 Task: Add the task  Error when trying to import/export data to the section Feature Prioritization Sprint in the project ZoneTech and add a Due Date to the respective task as 2024/05/09.
Action: Mouse moved to (481, 394)
Screenshot: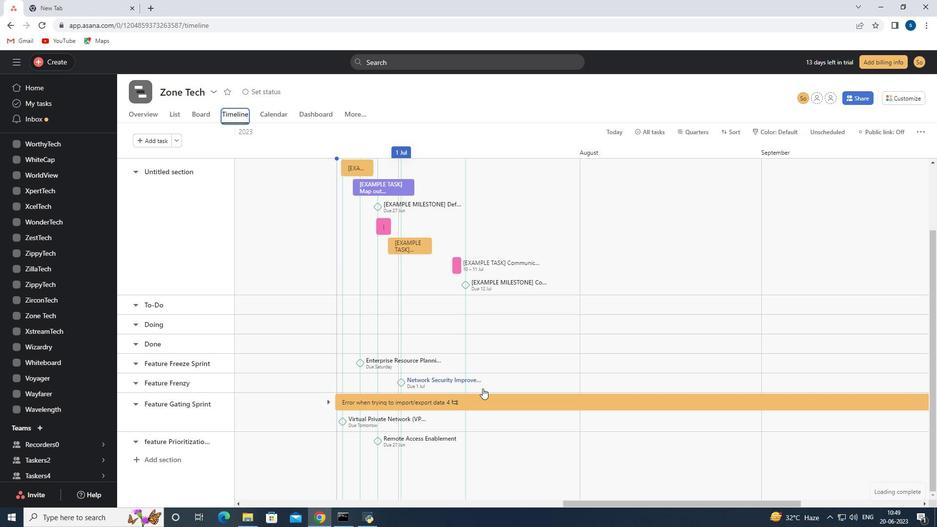 
Action: Mouse pressed left at (481, 394)
Screenshot: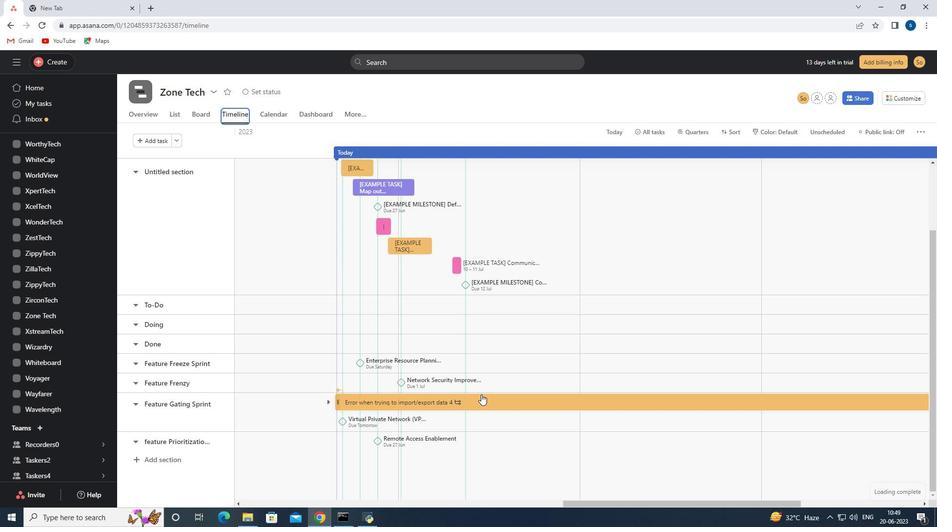 
Action: Mouse moved to (746, 233)
Screenshot: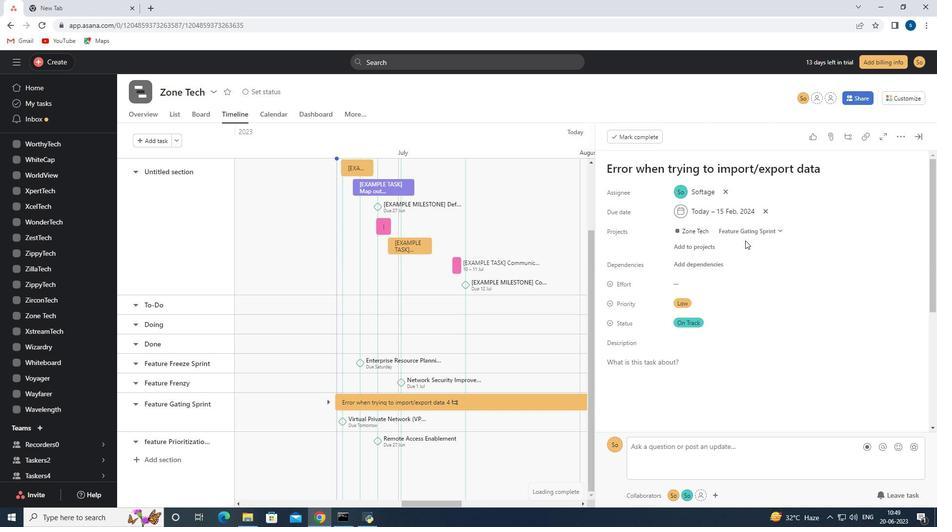 
Action: Mouse pressed left at (746, 233)
Screenshot: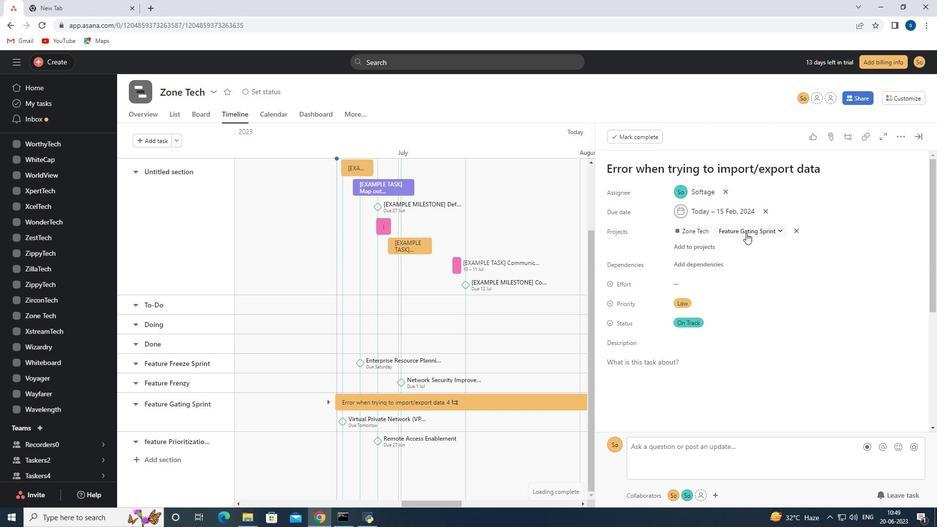 
Action: Mouse moved to (721, 375)
Screenshot: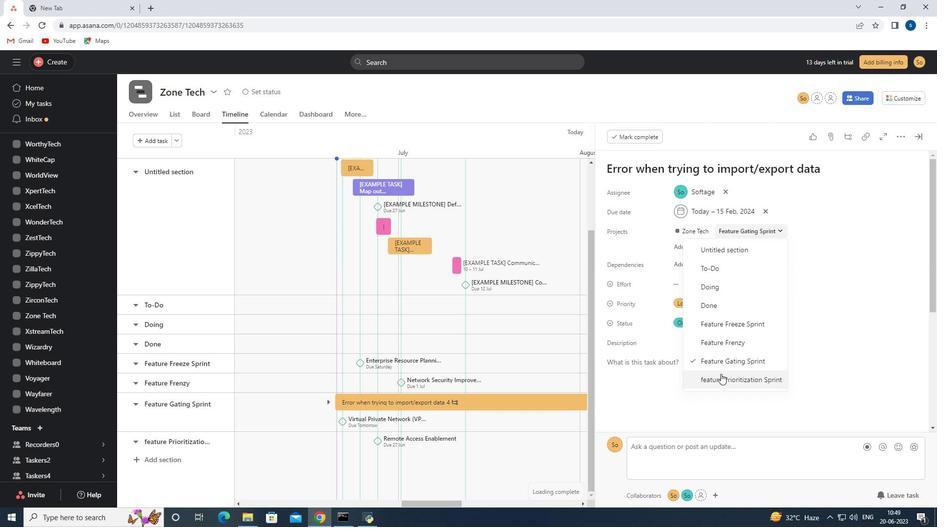 
Action: Mouse pressed left at (721, 375)
Screenshot: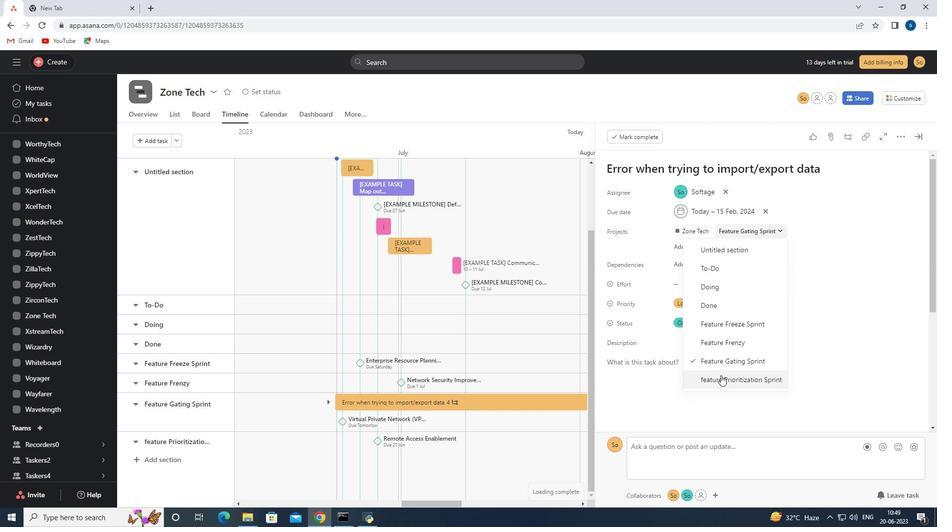 
Action: Mouse moved to (737, 207)
Screenshot: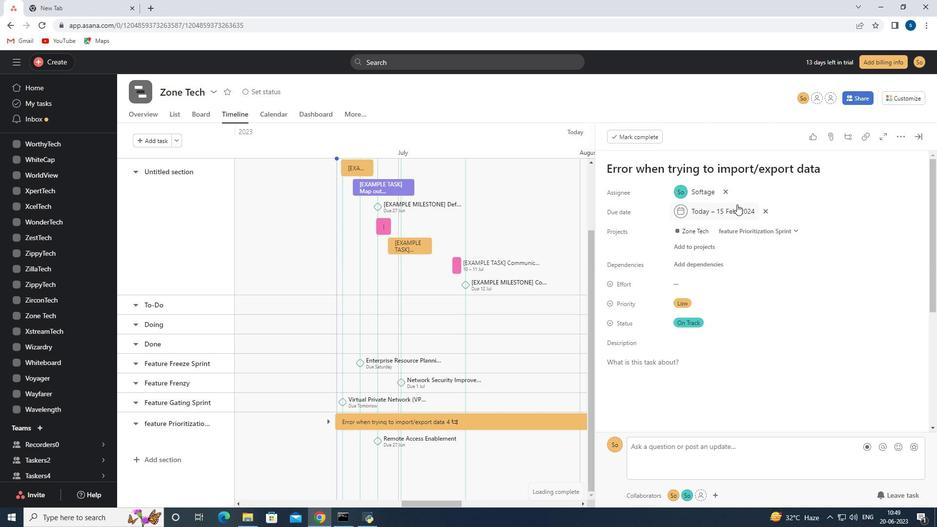 
Action: Mouse pressed left at (737, 207)
Screenshot: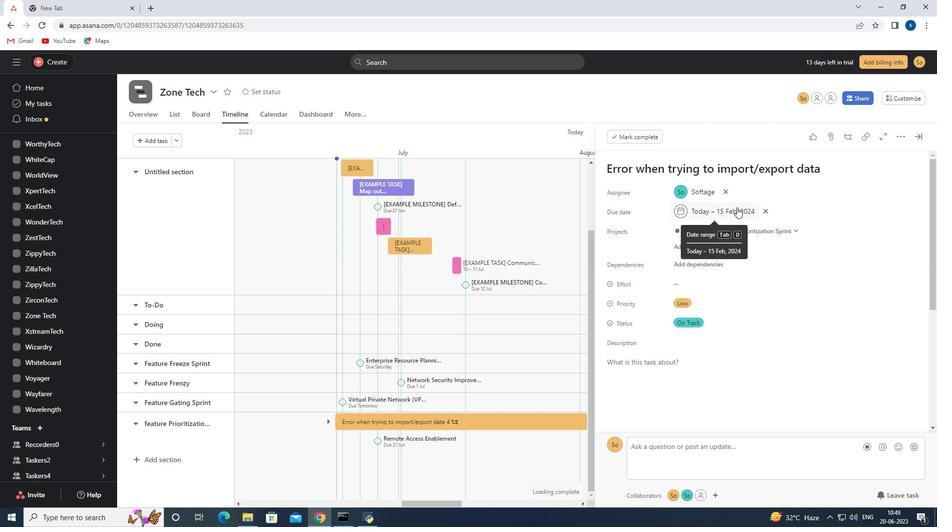 
Action: Mouse moved to (790, 235)
Screenshot: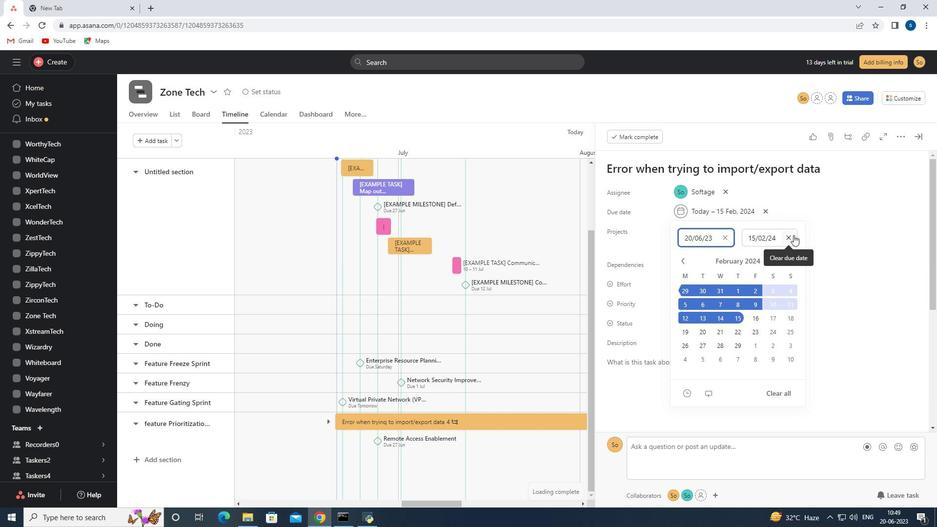 
Action: Mouse pressed left at (790, 235)
Screenshot: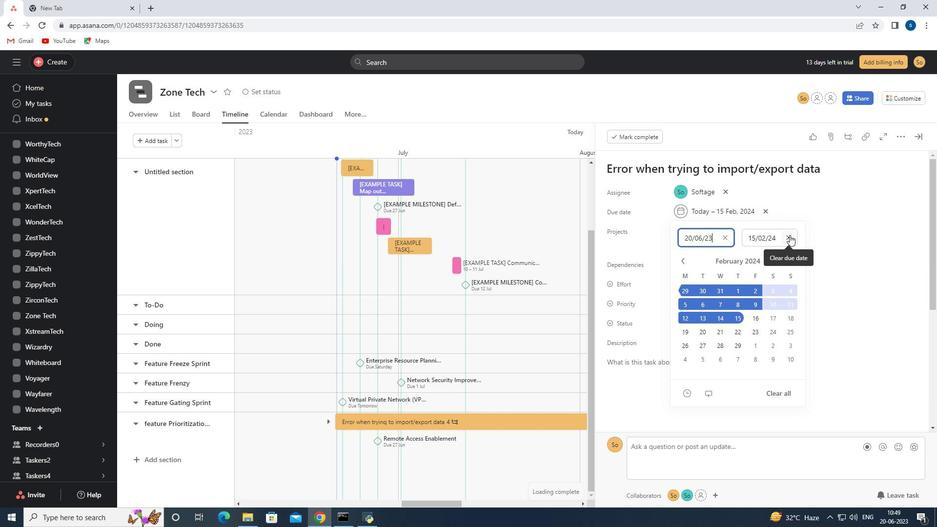 
Action: Key pressed 2024/05/09<Key.enter>
Screenshot: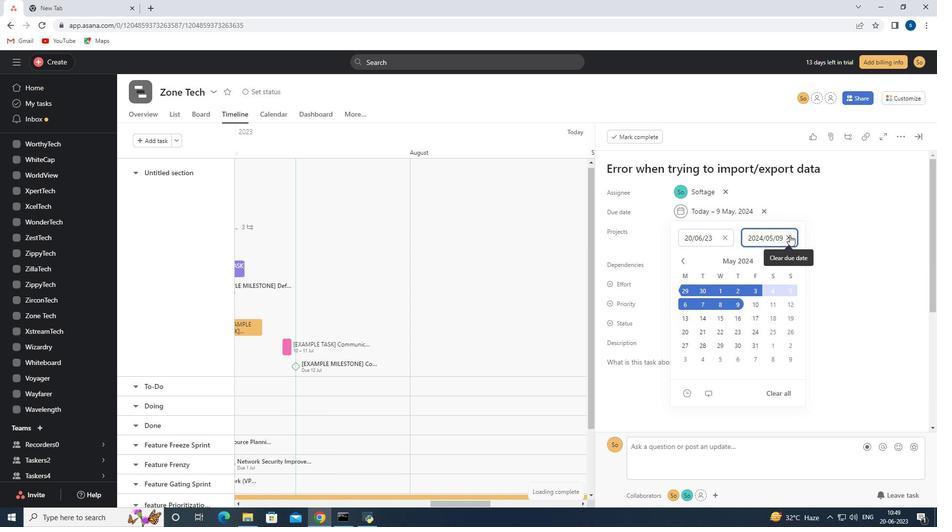 
Action: Mouse moved to (598, 299)
Screenshot: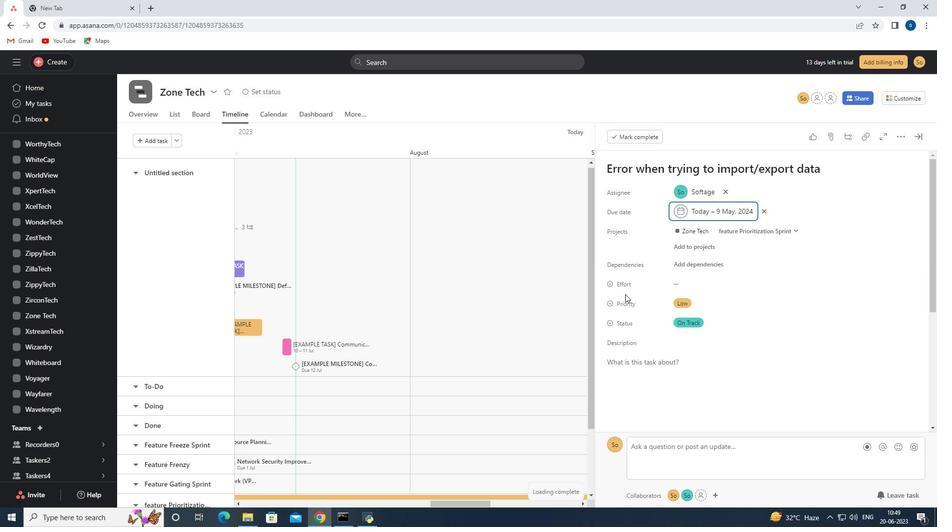 
